 Task: Import the 'vizard.vcs' calendar file into Microsoft Outlook.
Action: Mouse moved to (43, 22)
Screenshot: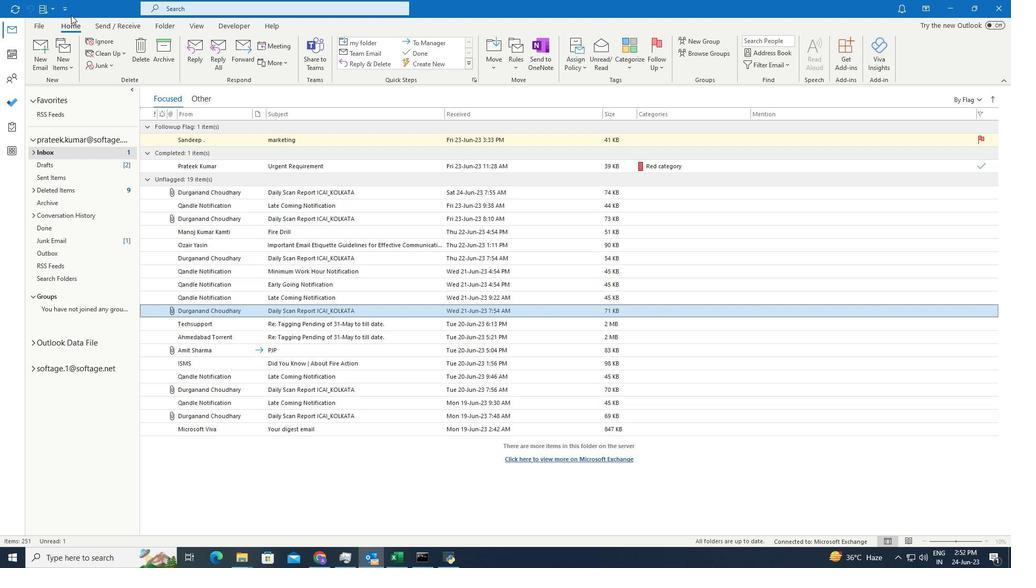 
Action: Mouse pressed left at (43, 22)
Screenshot: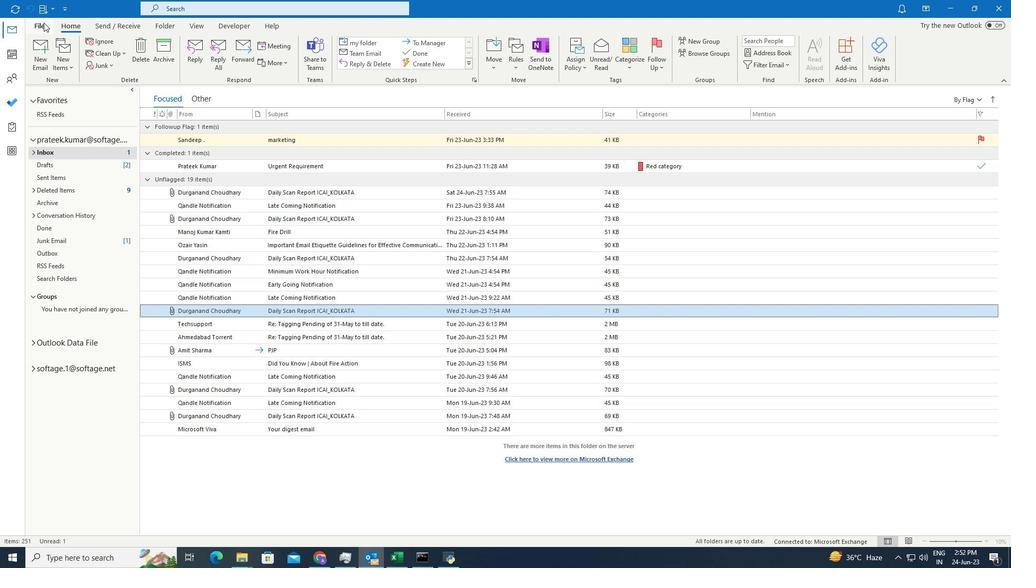 
Action: Mouse moved to (46, 75)
Screenshot: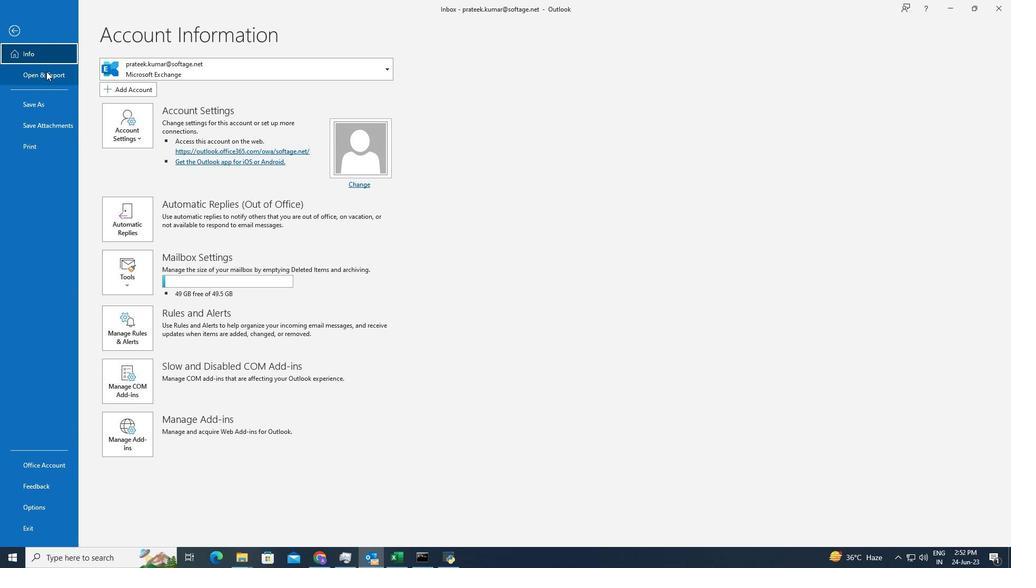 
Action: Mouse pressed left at (46, 75)
Screenshot: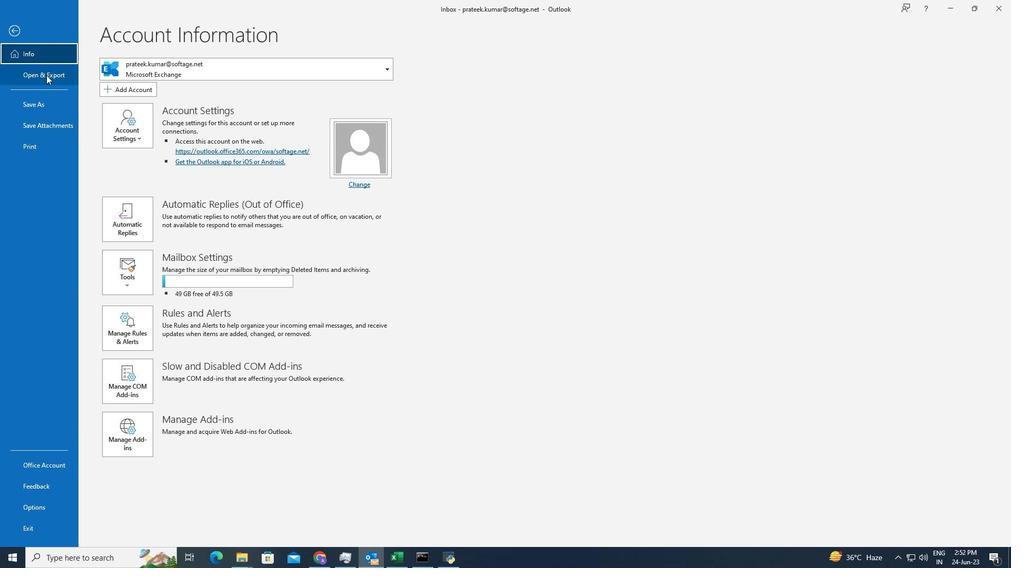 
Action: Mouse moved to (130, 182)
Screenshot: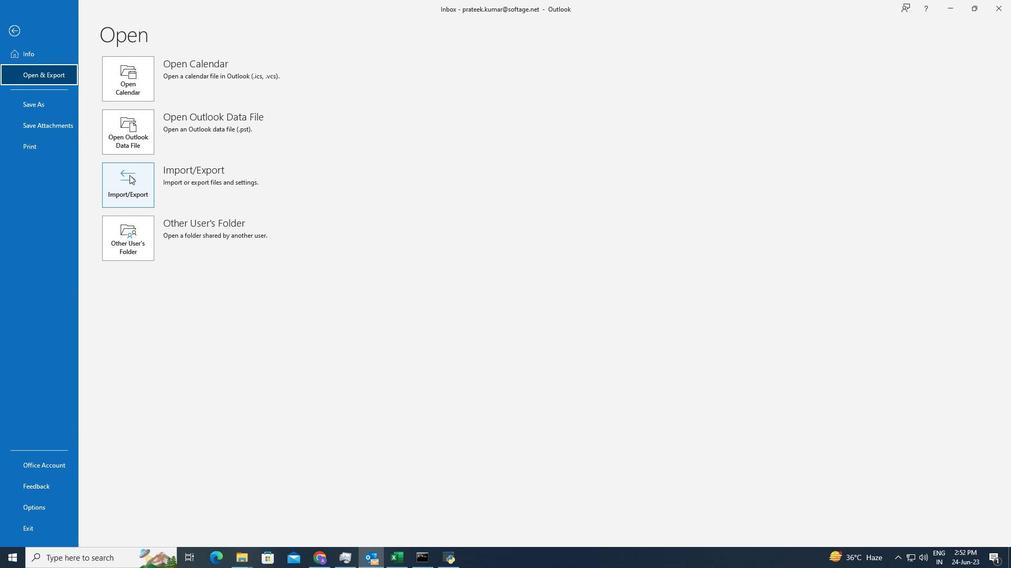 
Action: Mouse pressed left at (130, 182)
Screenshot: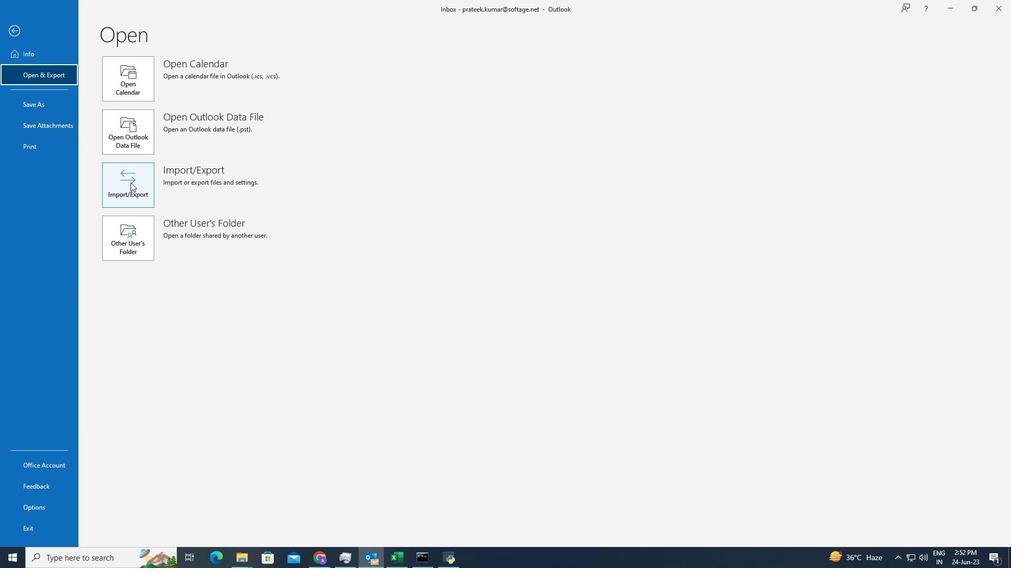 
Action: Mouse moved to (529, 234)
Screenshot: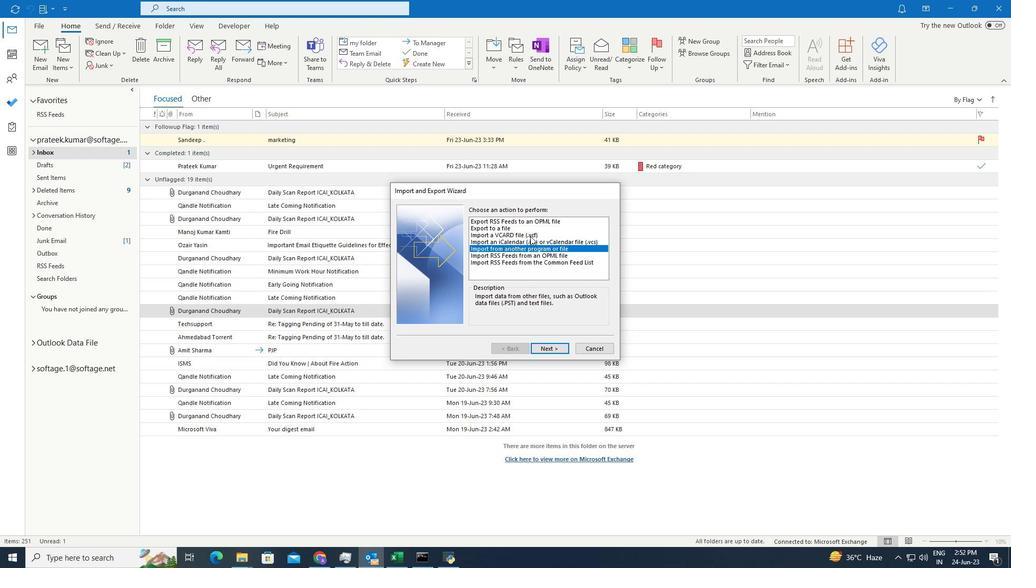 
Action: Mouse pressed left at (529, 234)
Screenshot: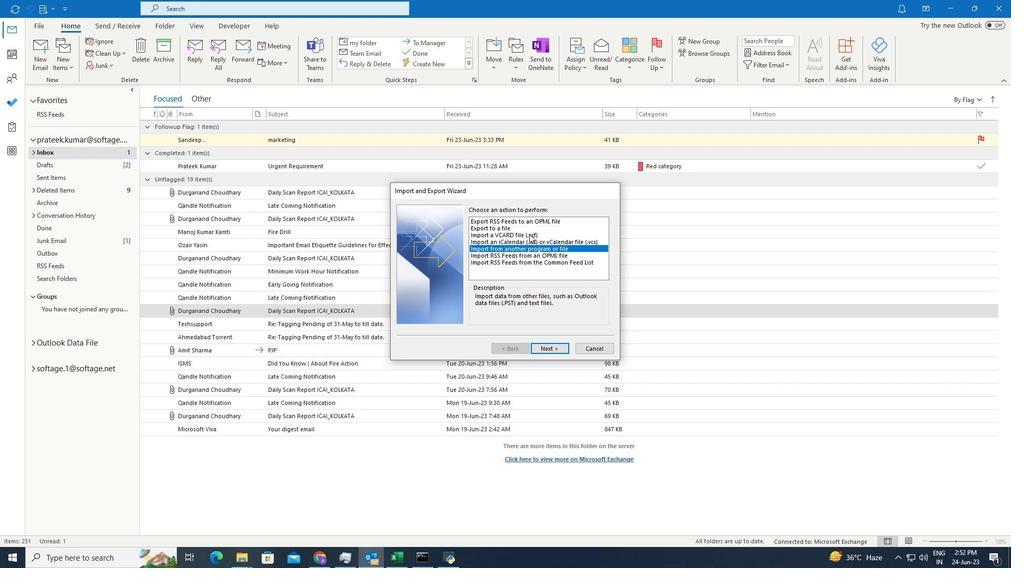 
Action: Mouse moved to (543, 350)
Screenshot: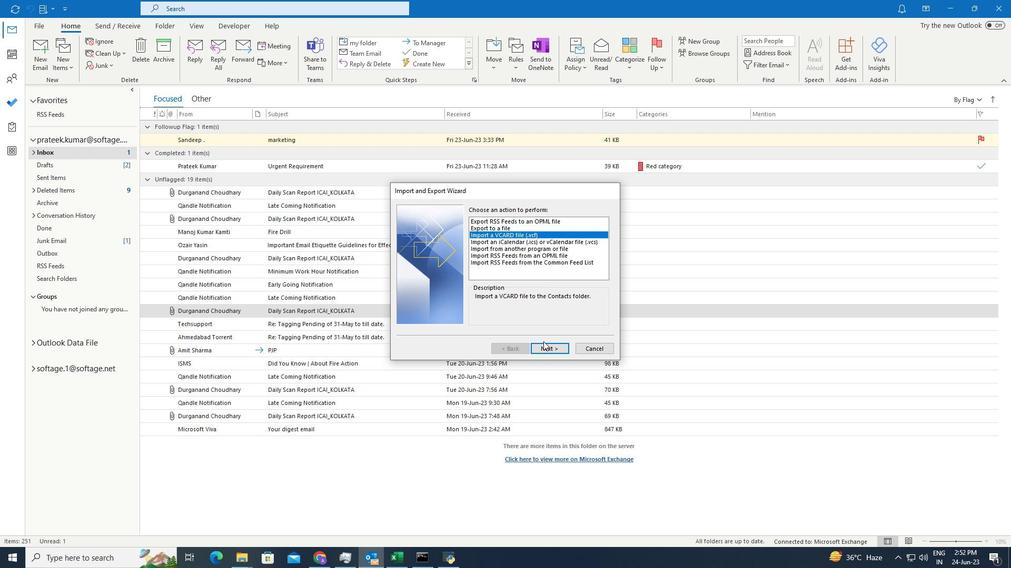 
Action: Mouse pressed left at (543, 350)
Screenshot: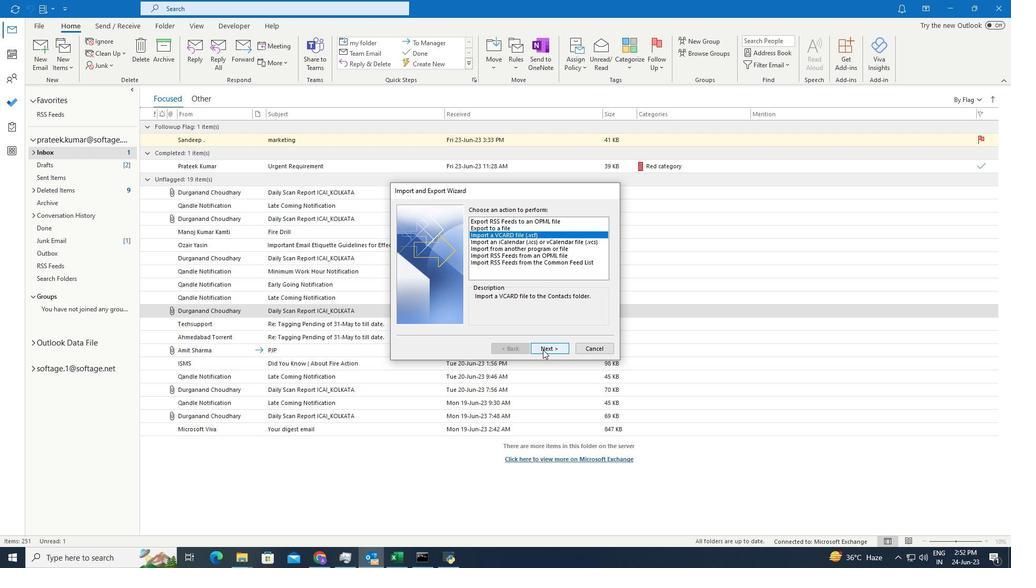 
Action: Mouse moved to (47, 147)
Screenshot: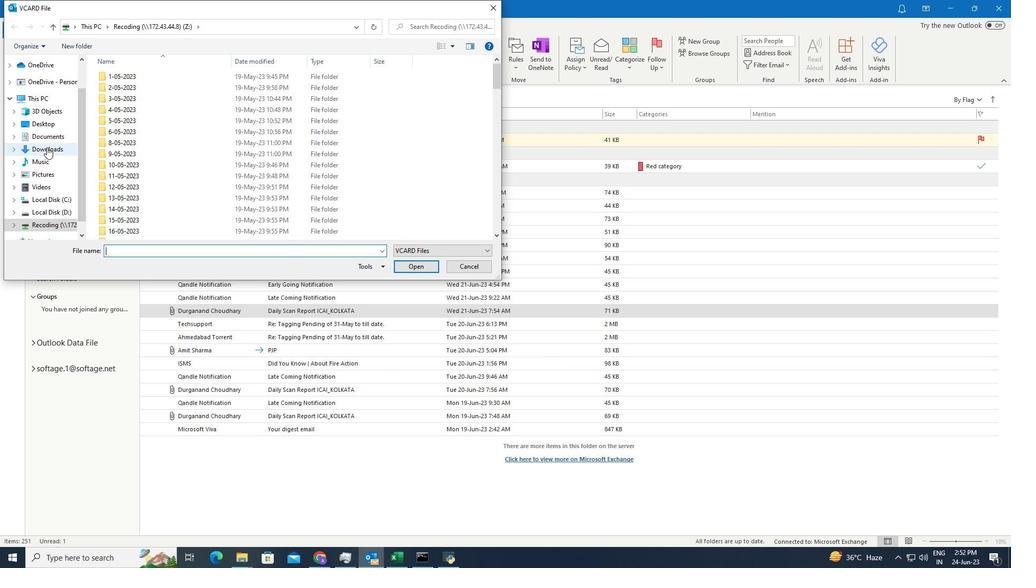 
Action: Mouse pressed left at (47, 147)
Screenshot: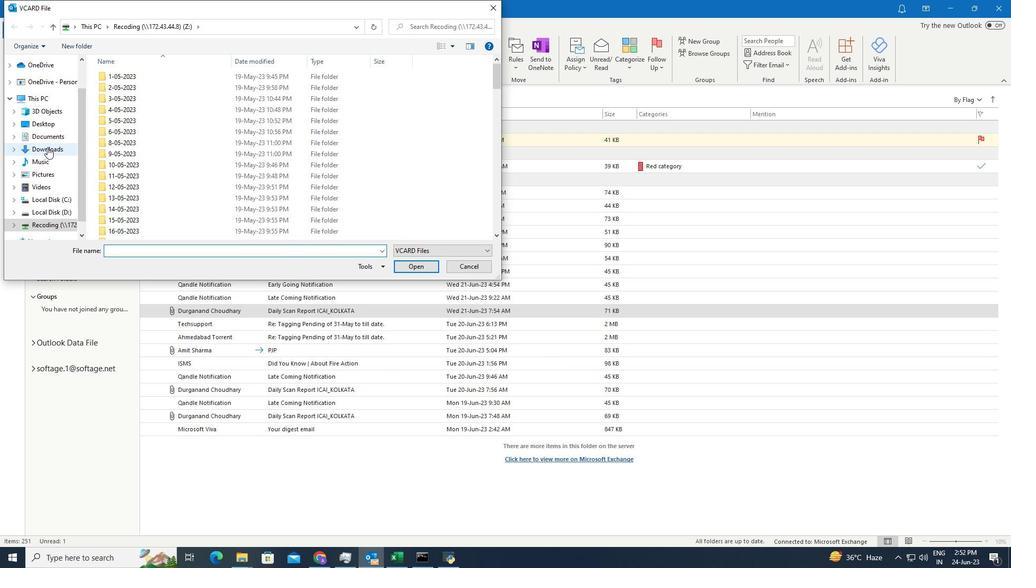 
Action: Mouse moved to (127, 89)
Screenshot: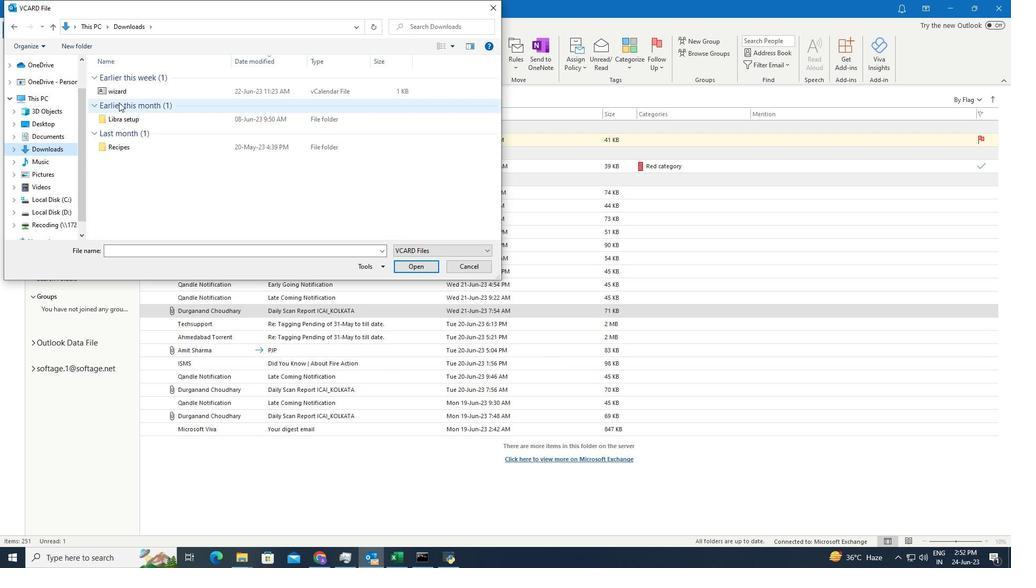 
Action: Mouse pressed left at (127, 89)
Screenshot: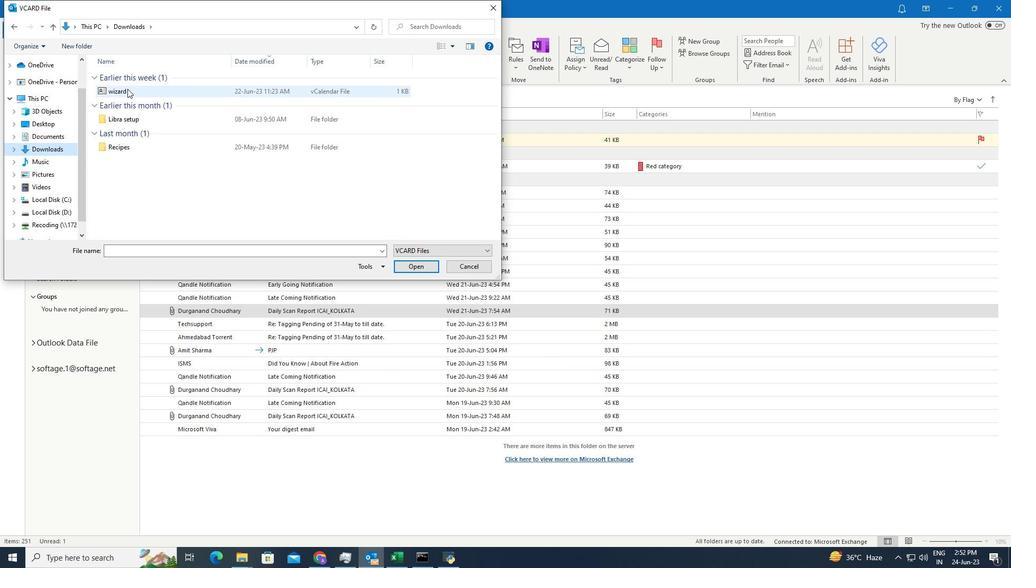 
Action: Mouse moved to (406, 269)
Screenshot: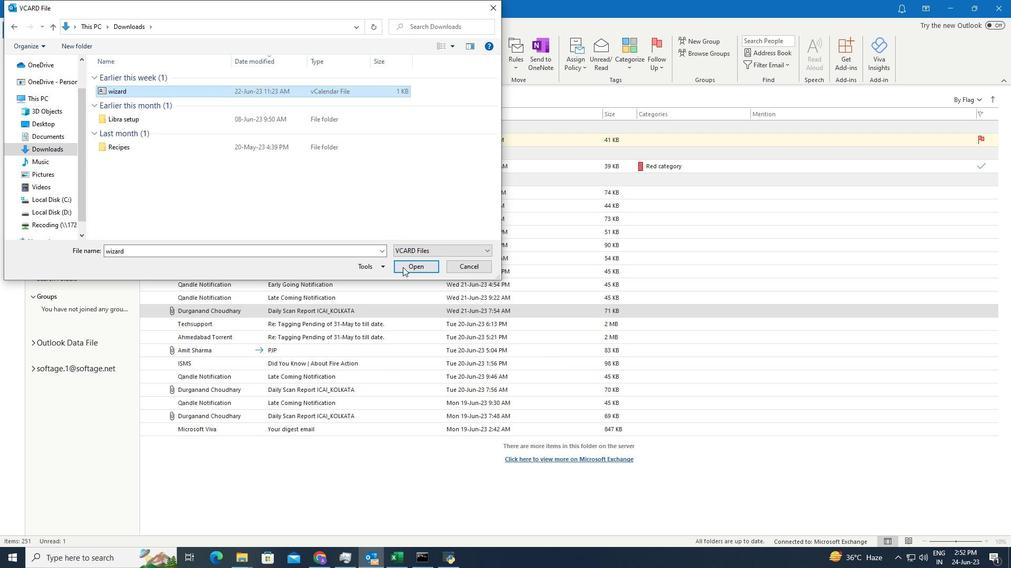
Action: Mouse pressed left at (406, 269)
Screenshot: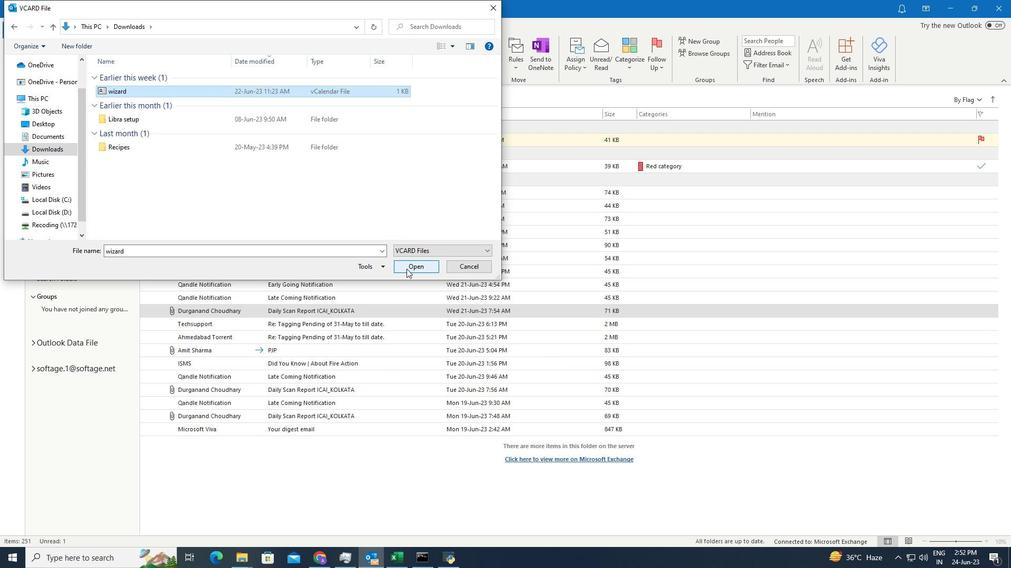 
Action: Mouse moved to (404, 269)
Screenshot: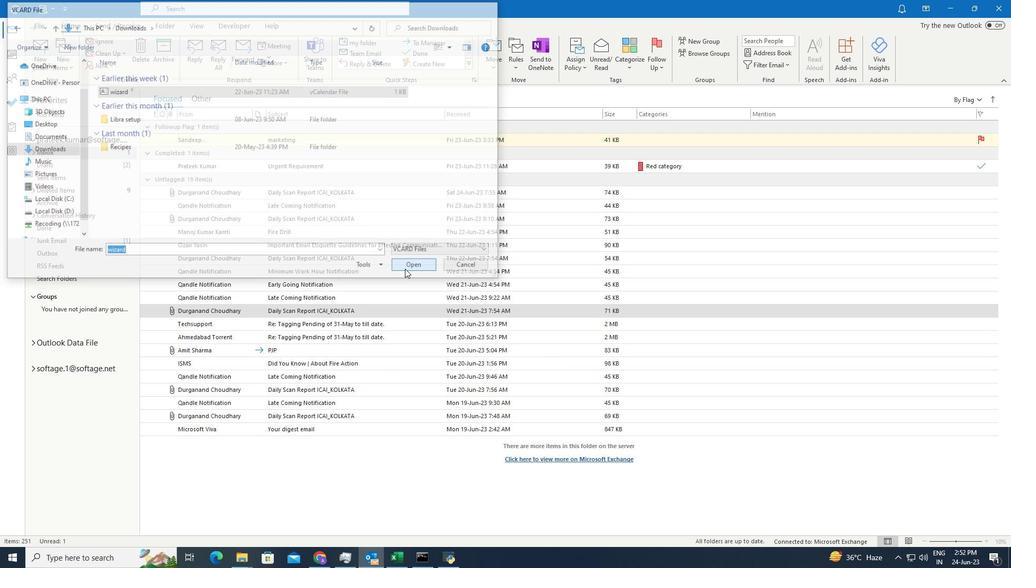 
